 Task: Add Product category Financial Analytics Software.
Action: Mouse moved to (359, 75)
Screenshot: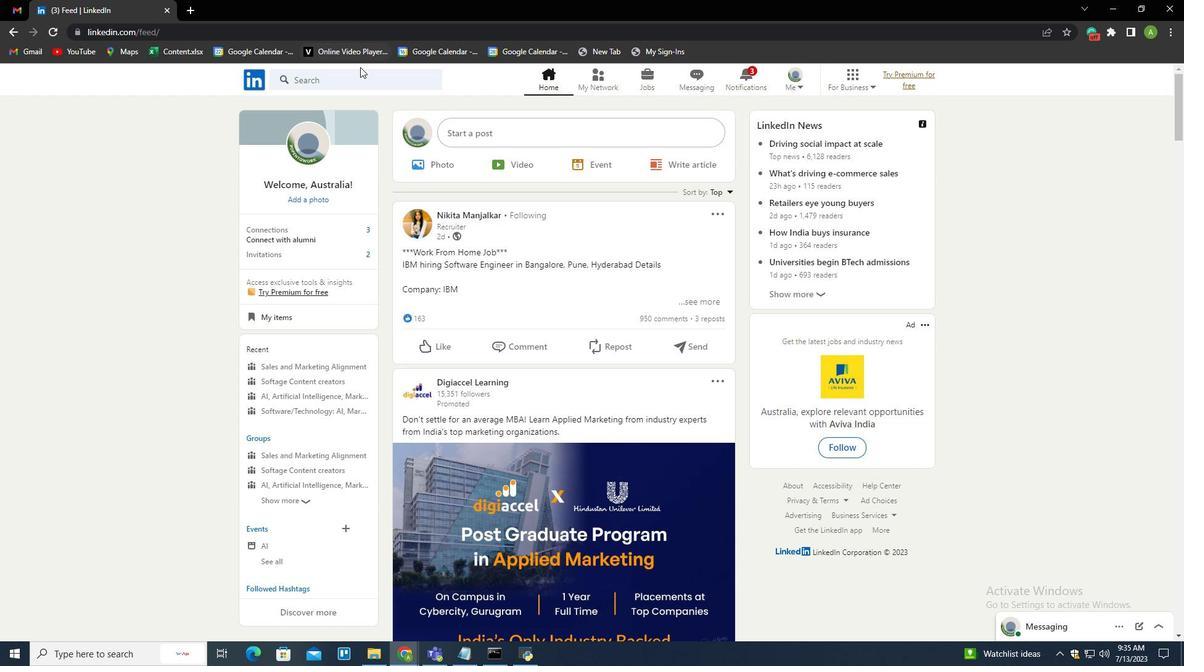 
Action: Mouse pressed left at (359, 75)
Screenshot: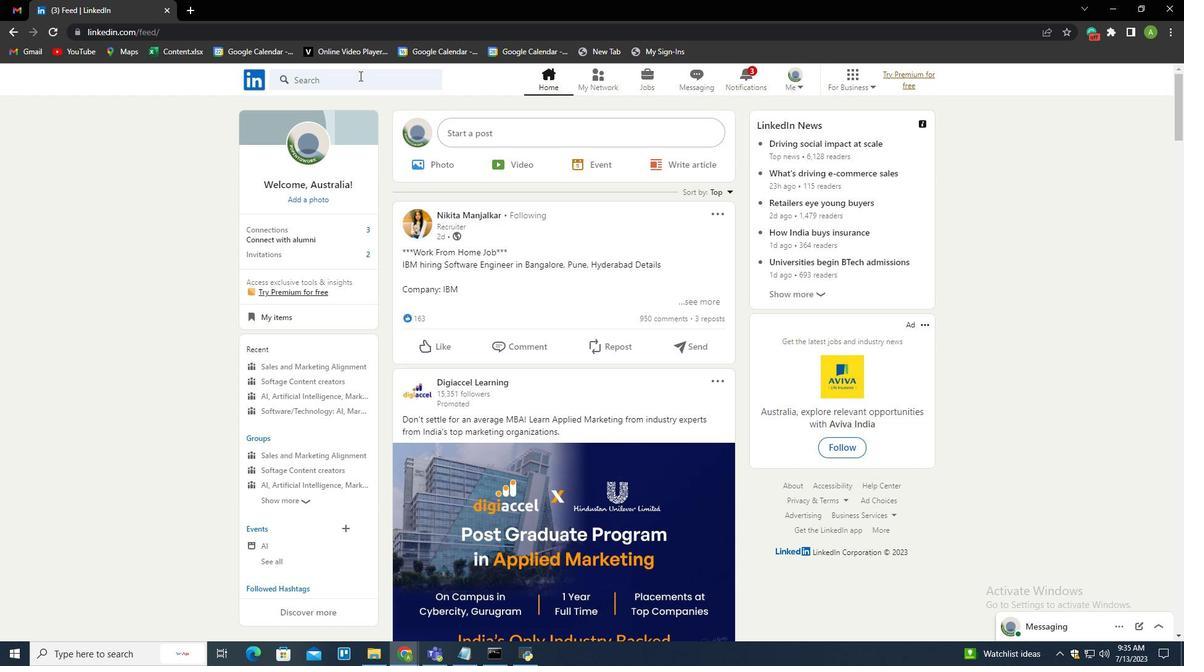 
Action: Mouse moved to (311, 179)
Screenshot: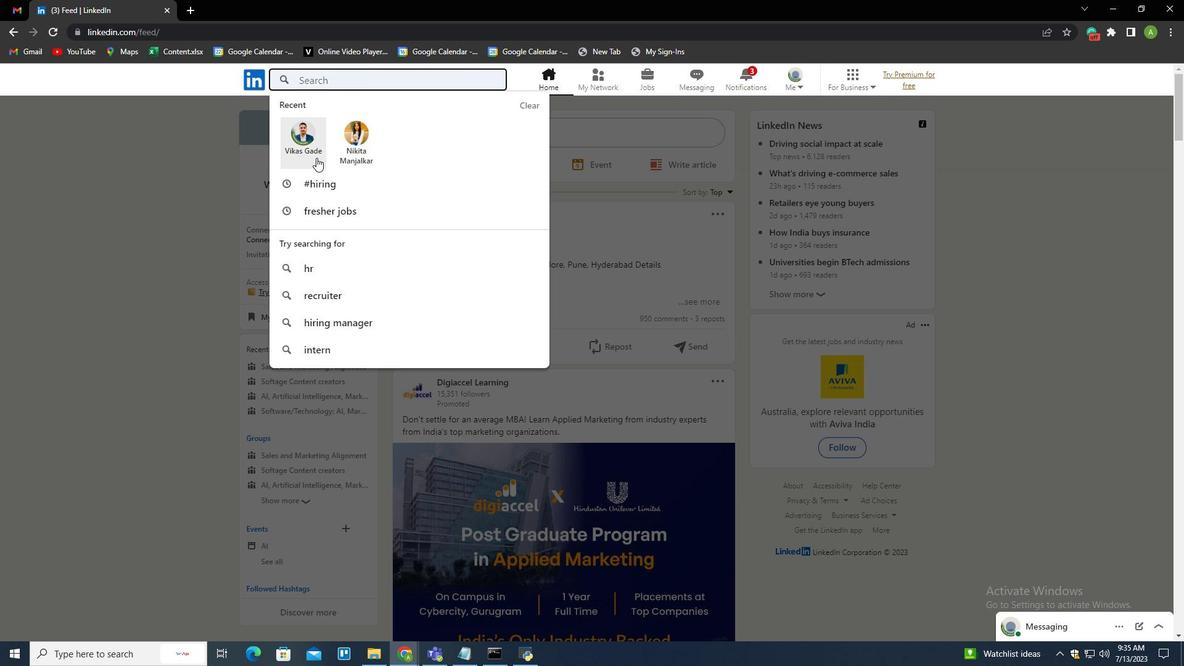 
Action: Mouse pressed left at (311, 179)
Screenshot: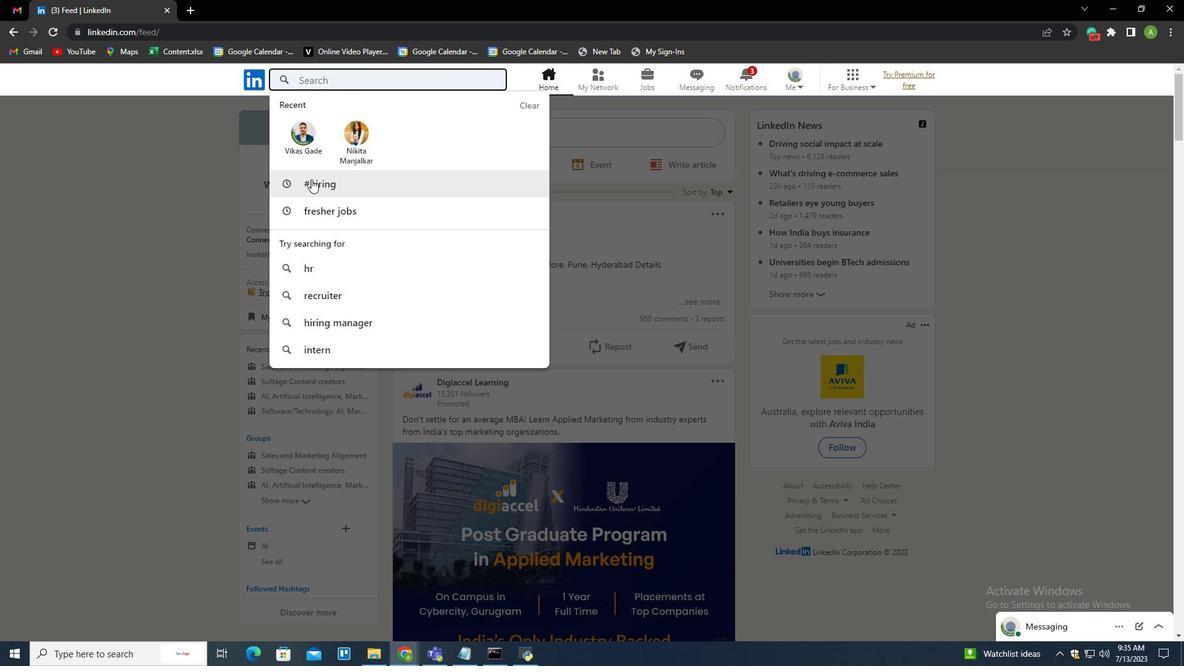 
Action: Mouse moved to (427, 119)
Screenshot: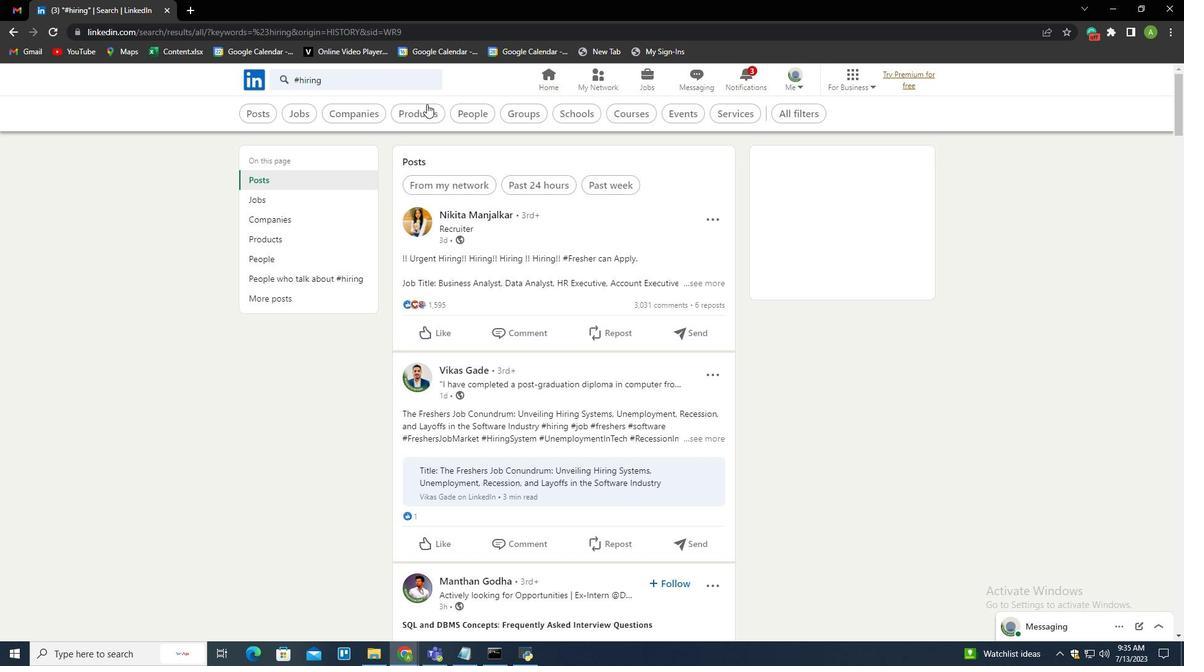 
Action: Mouse pressed left at (427, 119)
Screenshot: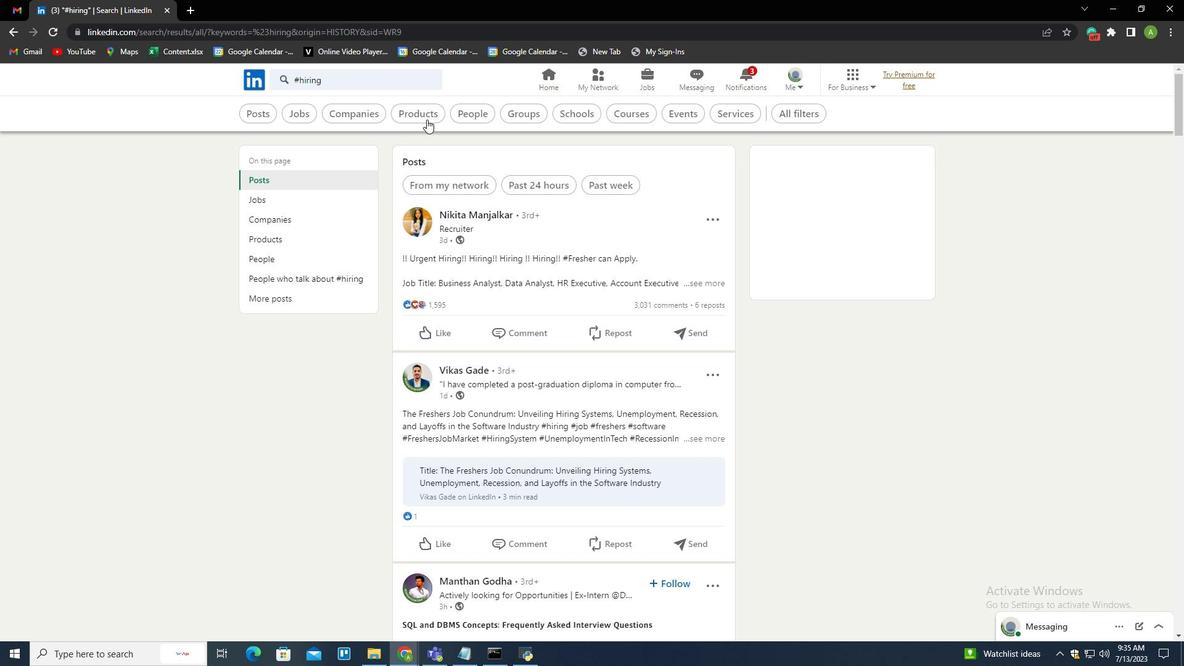 
Action: Mouse moved to (426, 109)
Screenshot: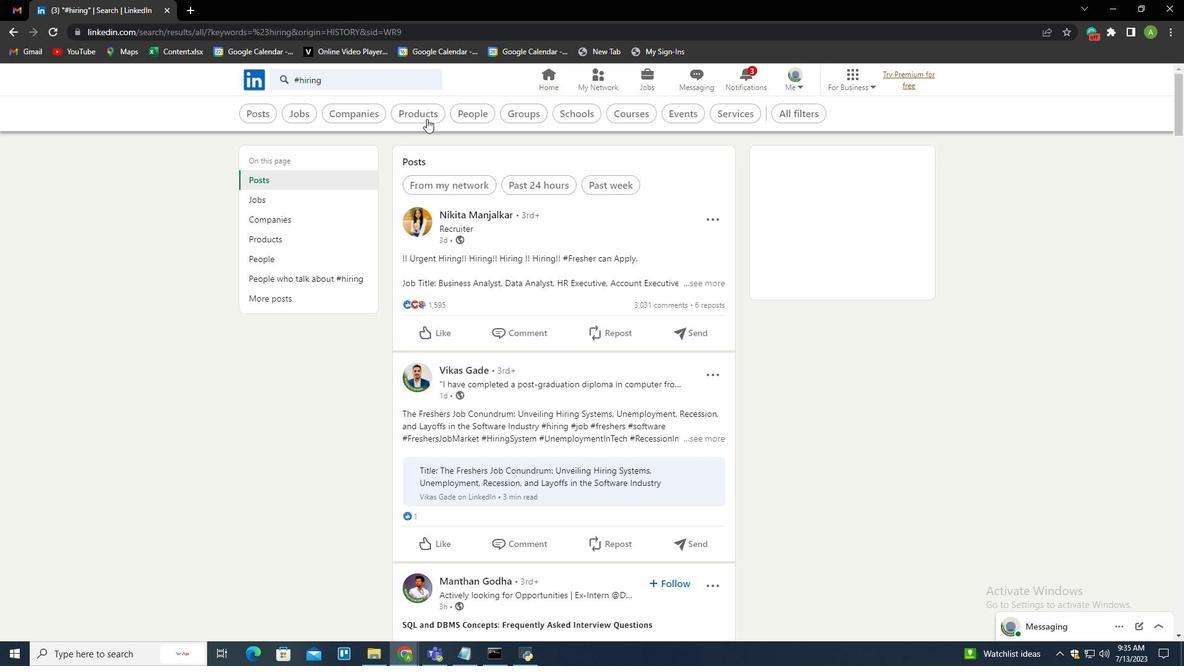 
Action: Mouse pressed left at (426, 109)
Screenshot: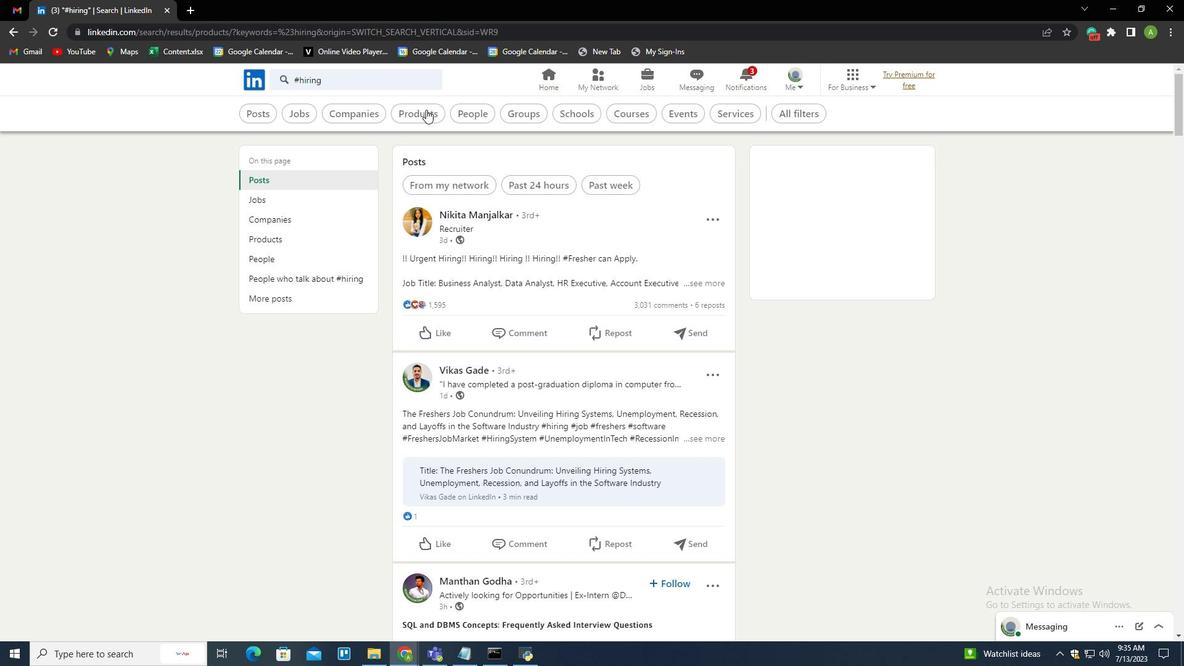 
Action: Mouse moved to (396, 117)
Screenshot: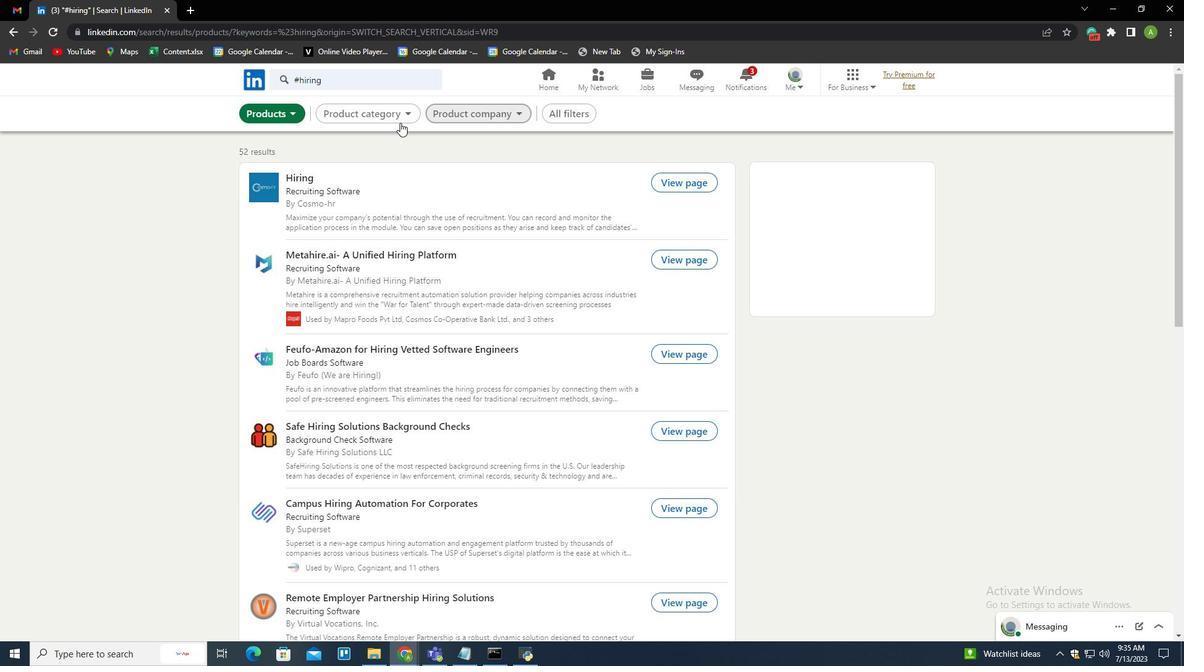 
Action: Mouse pressed left at (396, 117)
Screenshot: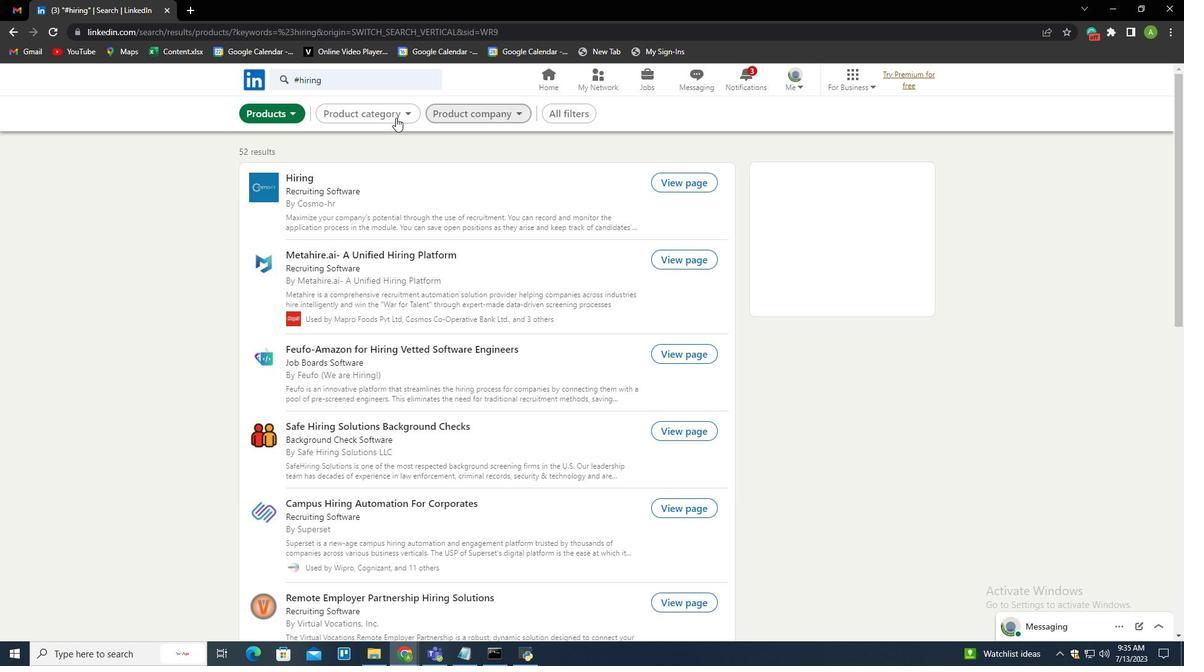 
Action: Mouse moved to (325, 154)
Screenshot: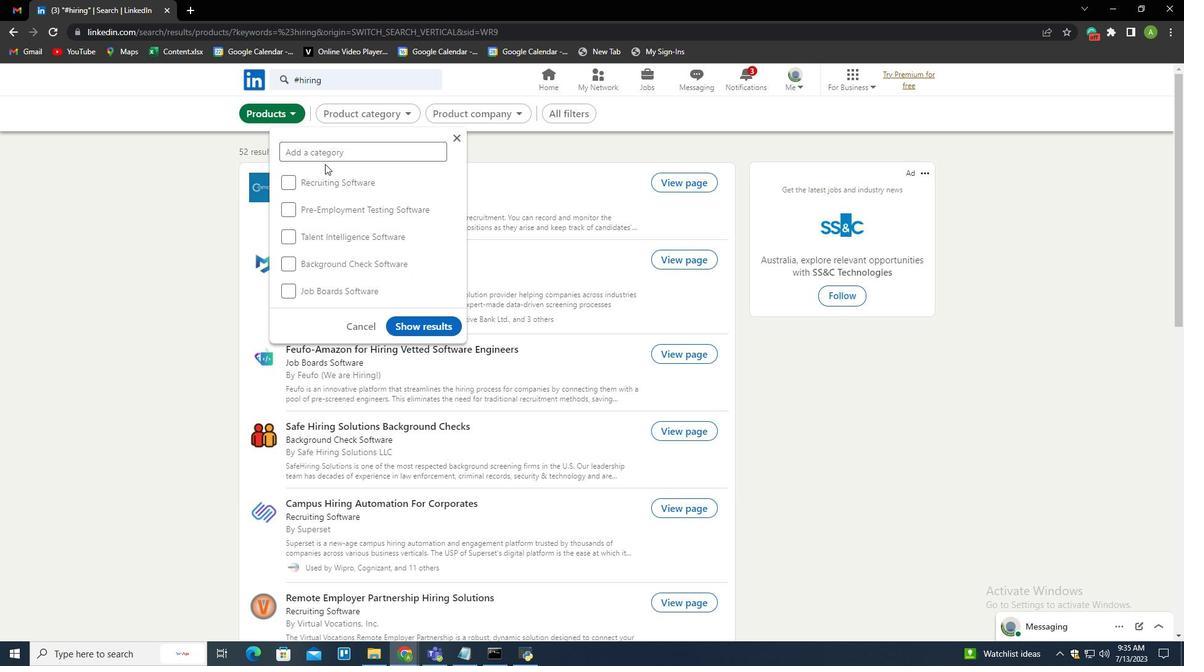 
Action: Mouse pressed left at (325, 154)
Screenshot: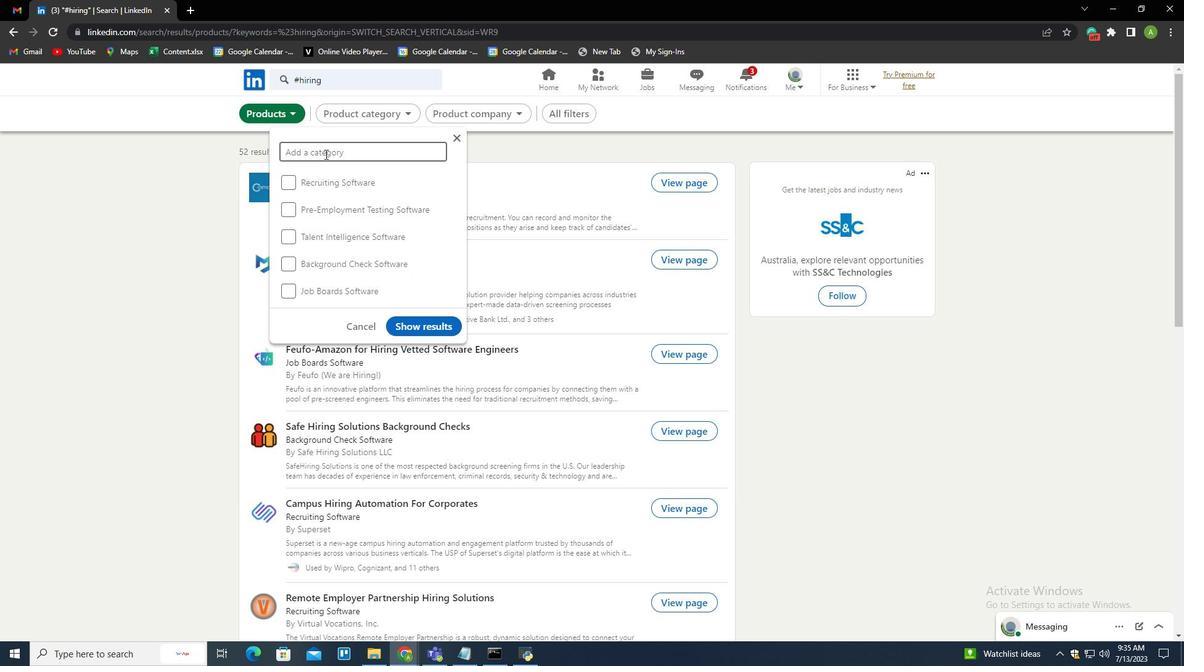 
Action: Key pressed <Key.shift>Fin
Screenshot: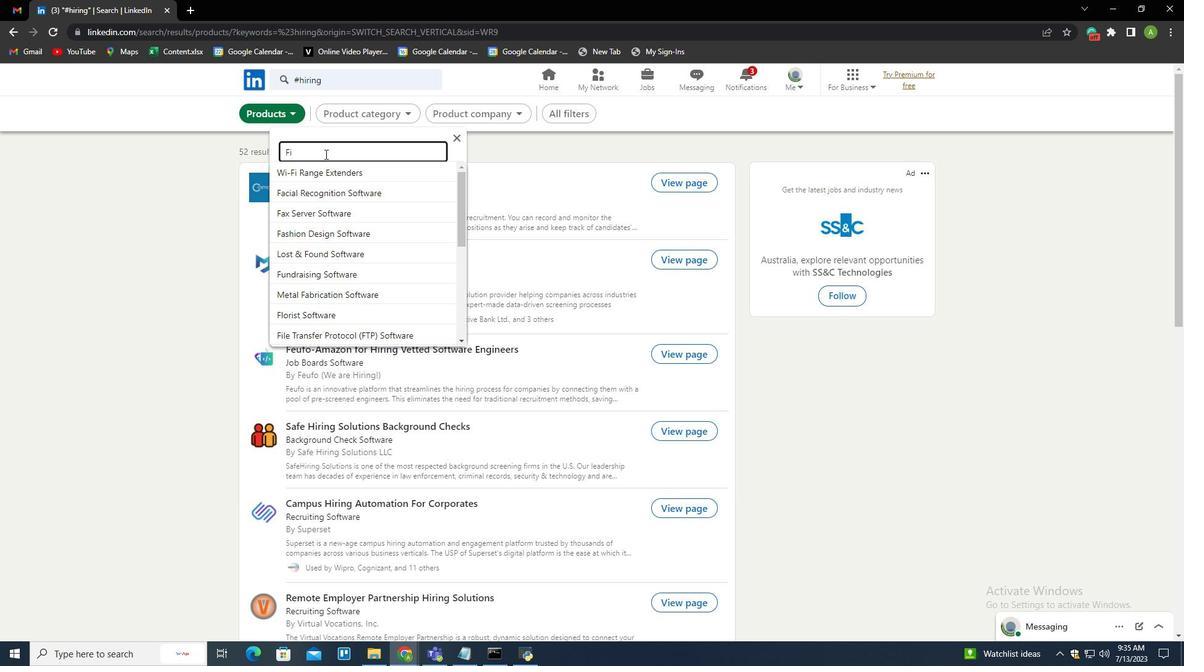 
Action: Mouse moved to (362, 224)
Screenshot: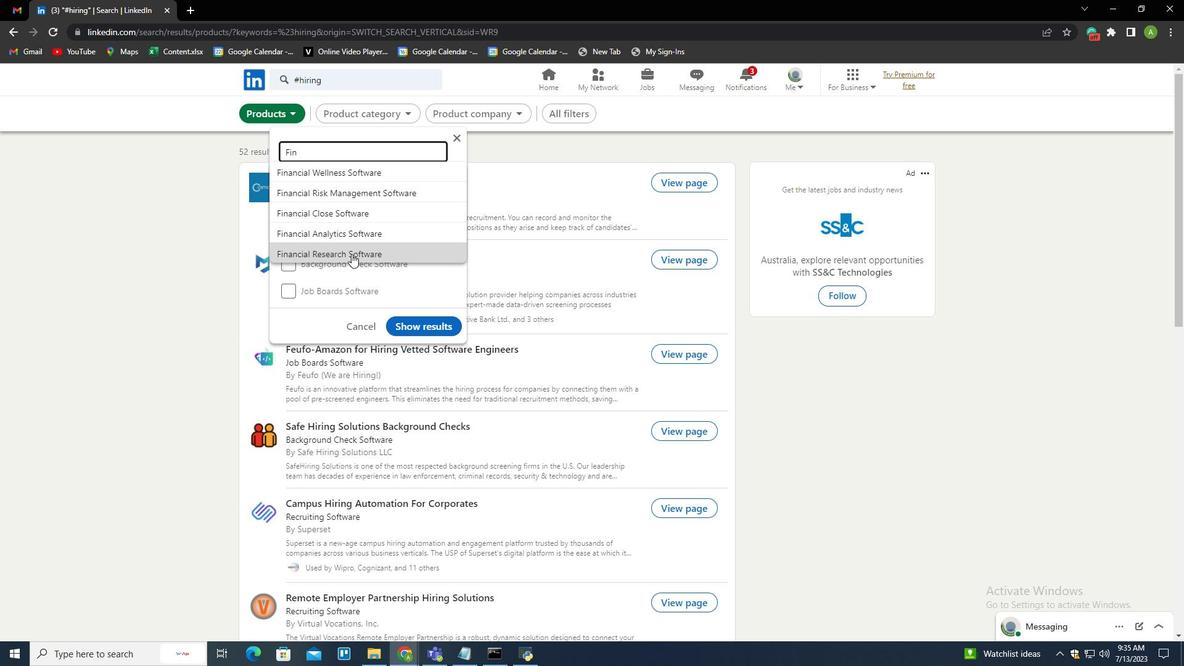 
Action: Mouse pressed left at (362, 224)
Screenshot: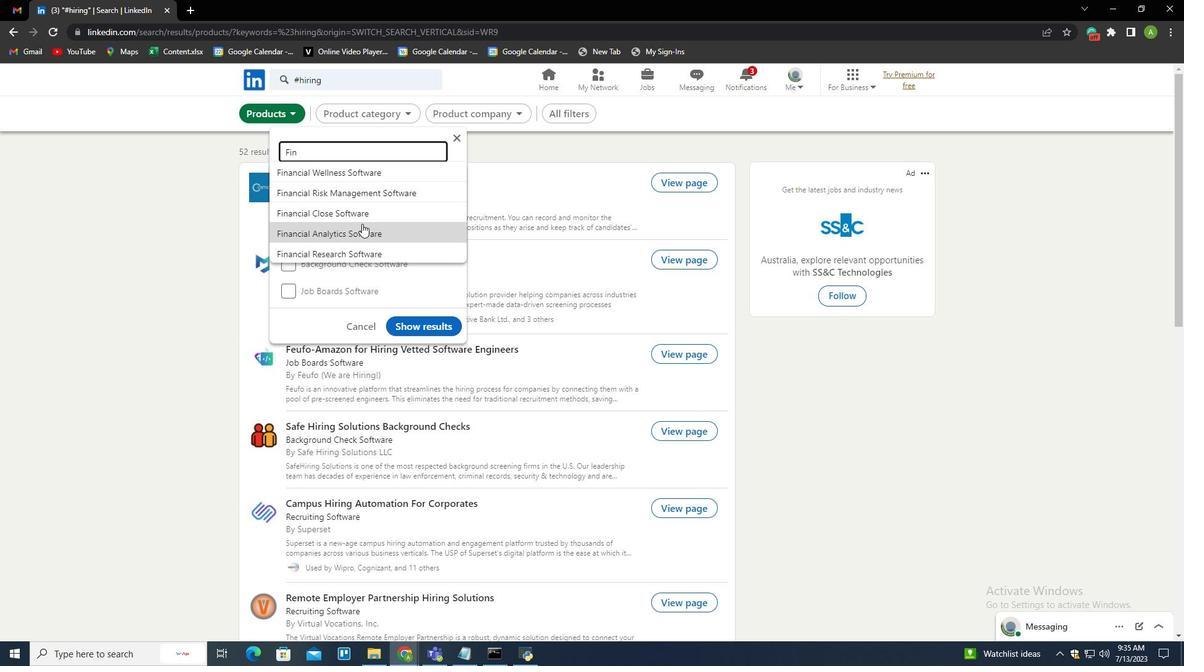 
Action: Mouse moved to (424, 353)
Screenshot: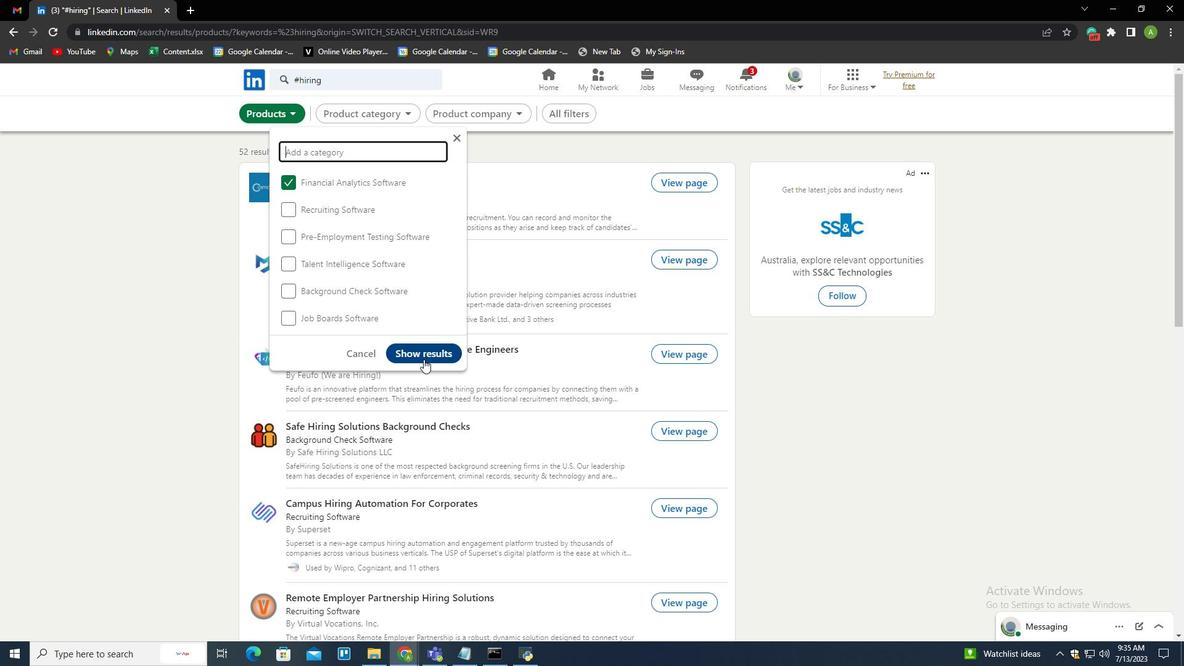 
